 Task: Freeze the columns up to D in the spreadsheet.
Action: Mouse moved to (85, 78)
Screenshot: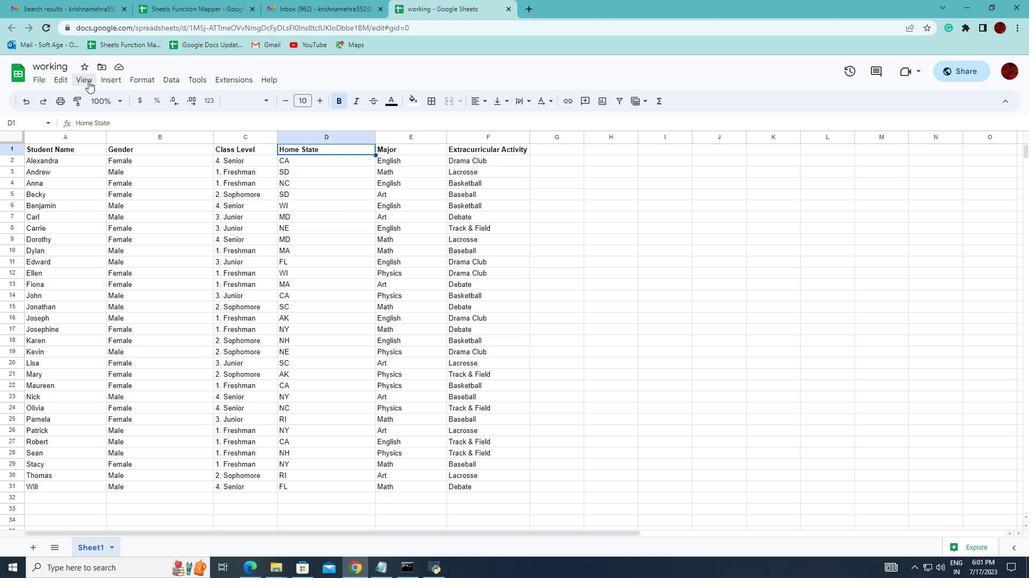 
Action: Mouse pressed left at (85, 78)
Screenshot: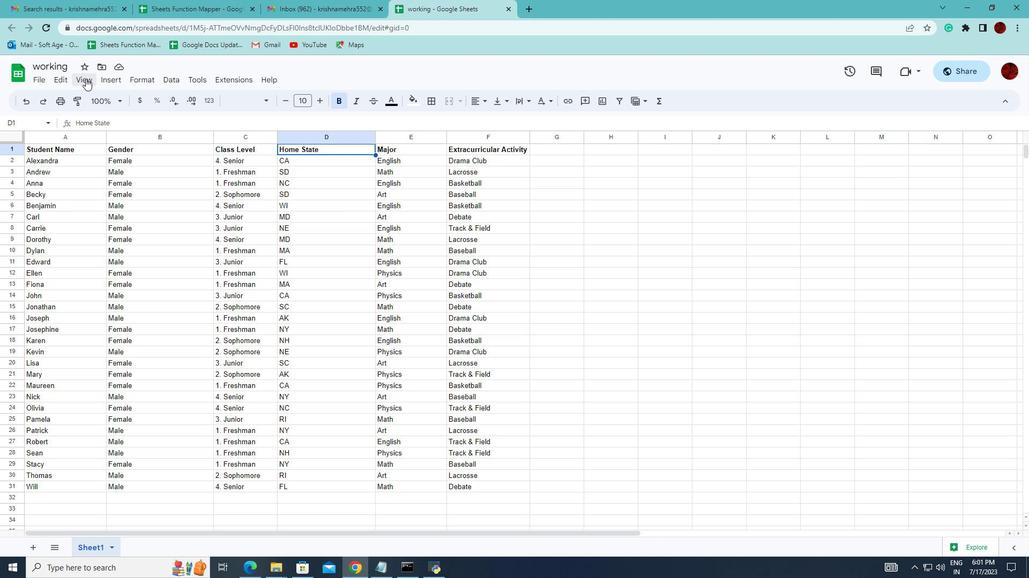 
Action: Mouse moved to (284, 247)
Screenshot: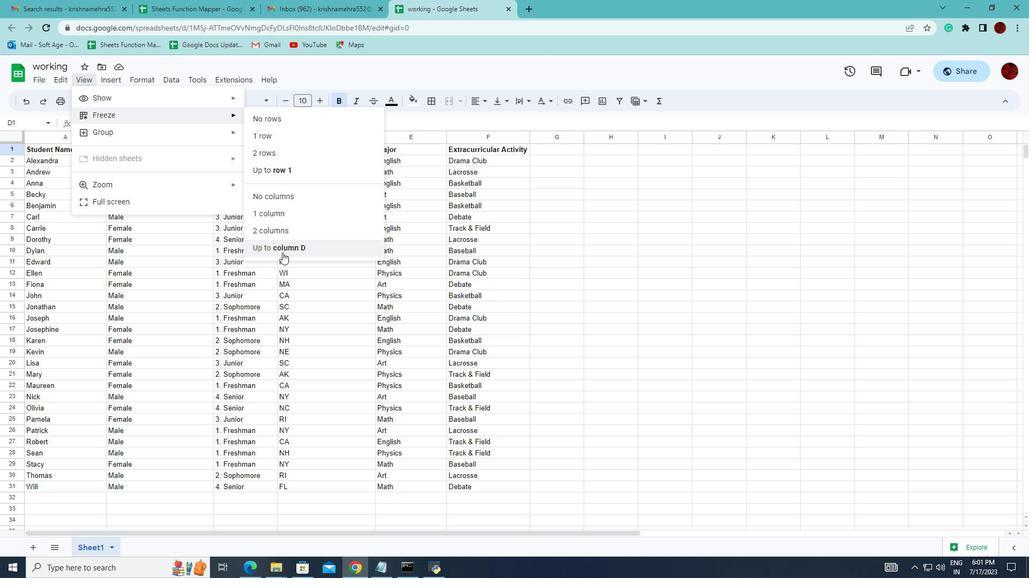 
Action: Mouse pressed left at (284, 247)
Screenshot: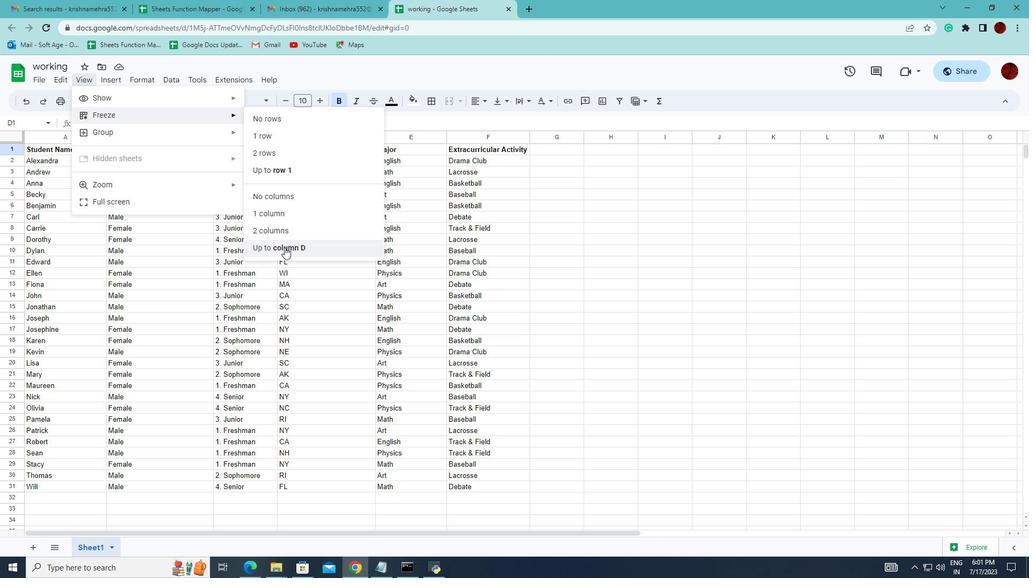 
